 Task: View the installed extension.
Action: Mouse moved to (877, 42)
Screenshot: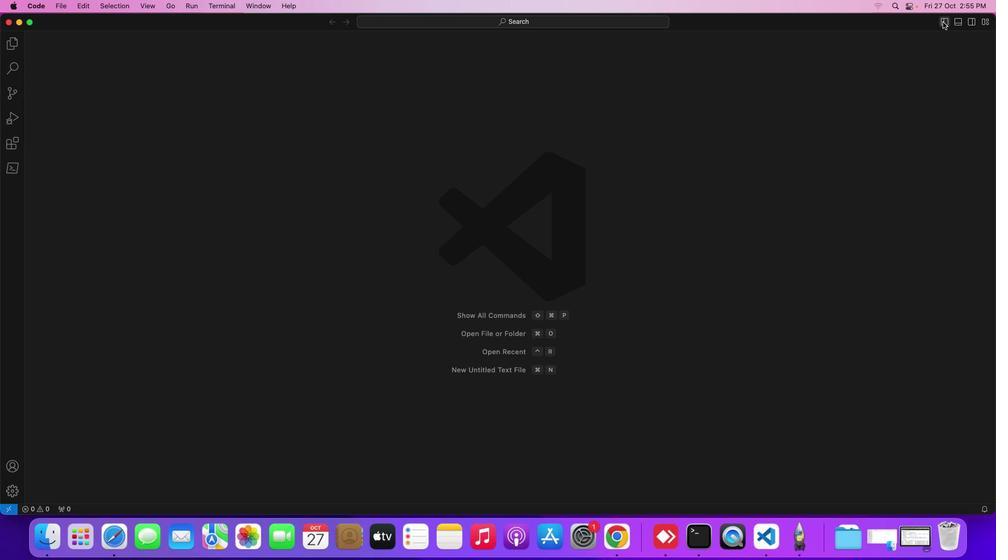 
Action: Mouse pressed left at (877, 42)
Screenshot: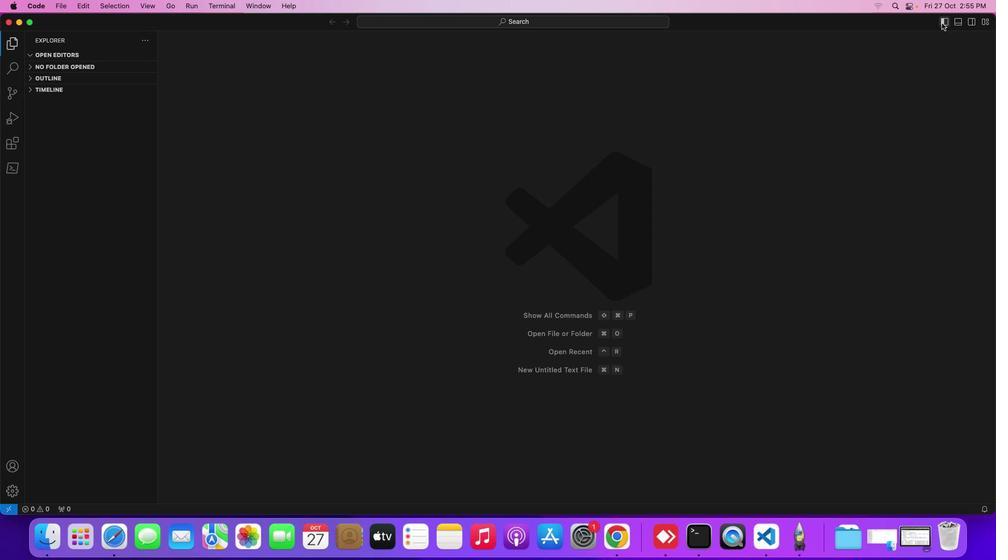 
Action: Mouse moved to (34, 114)
Screenshot: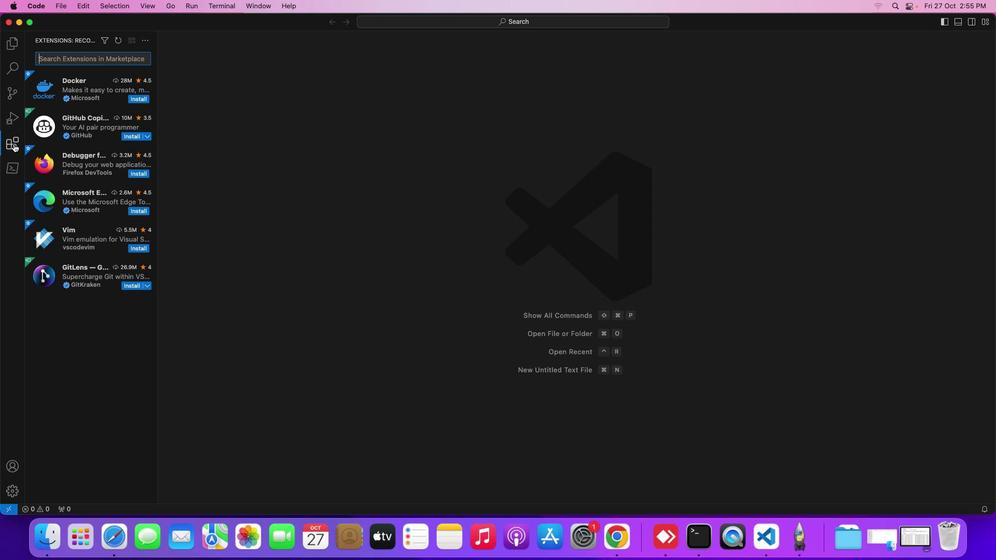 
Action: Mouse pressed left at (34, 114)
Screenshot: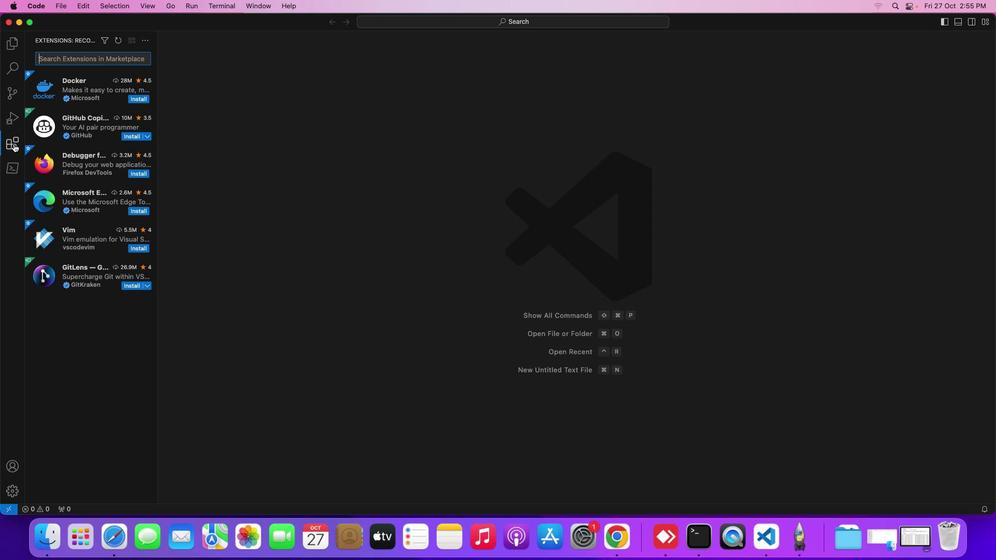 
Action: Mouse moved to (153, 54)
Screenshot: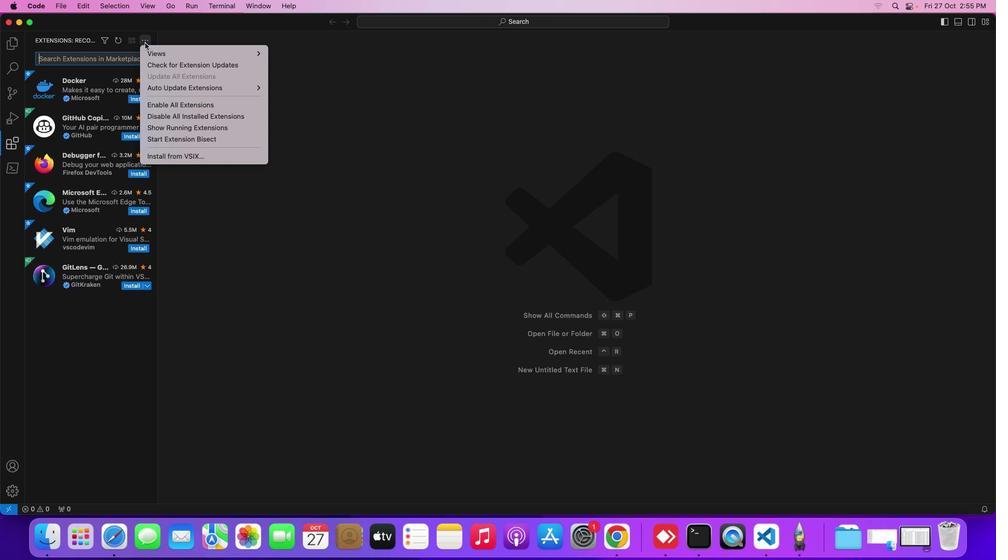 
Action: Mouse pressed left at (153, 54)
Screenshot: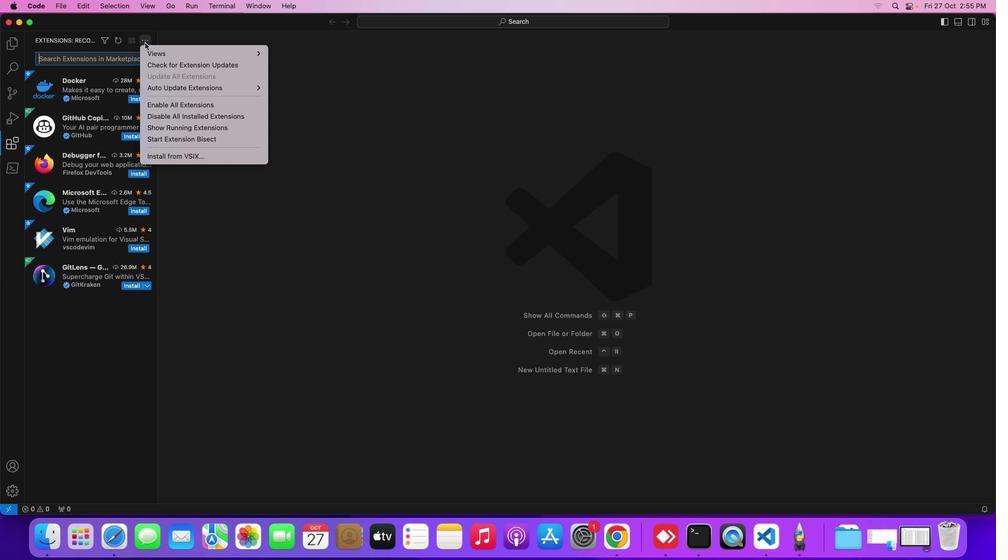
Action: Mouse moved to (286, 62)
Screenshot: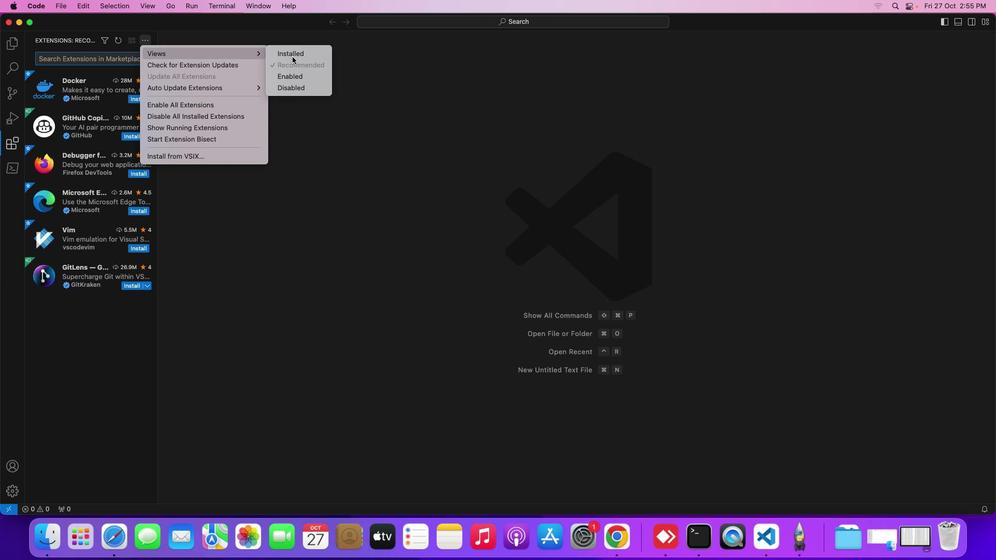 
Action: Mouse pressed left at (286, 62)
Screenshot: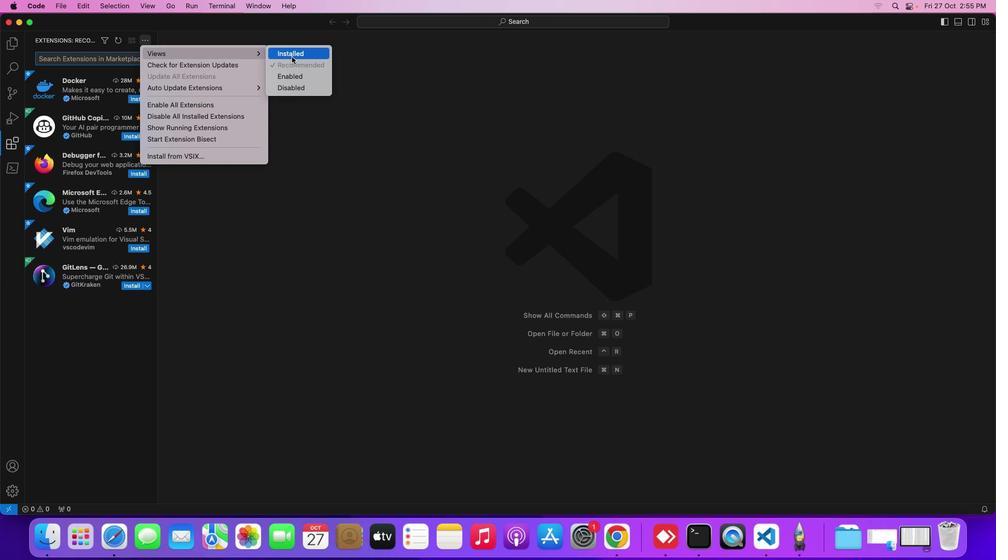 
Action: Mouse moved to (381, 165)
Screenshot: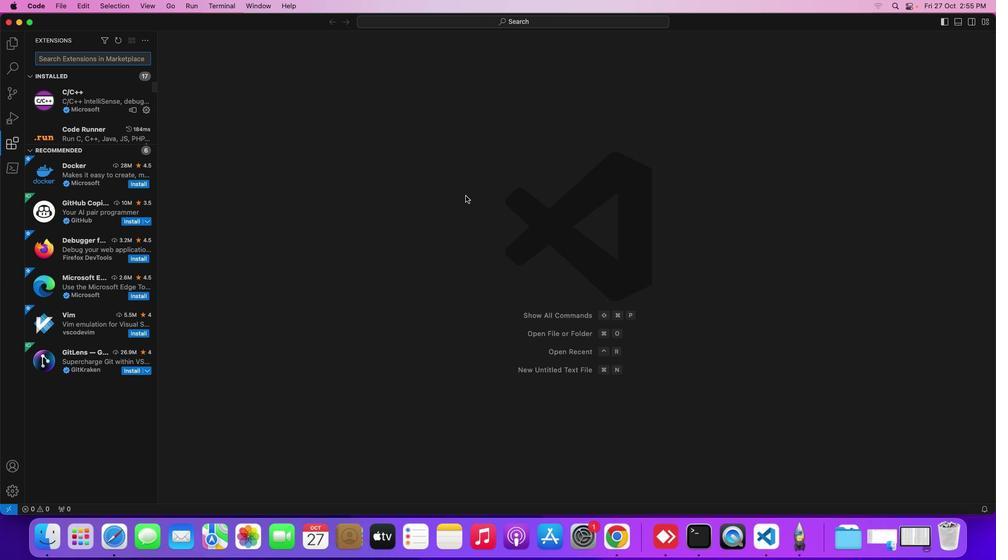 
